 Task: Add Description DS0007 to Card Card0007 in Board Board0002 in Development in Trello
Action: Mouse moved to (613, 25)
Screenshot: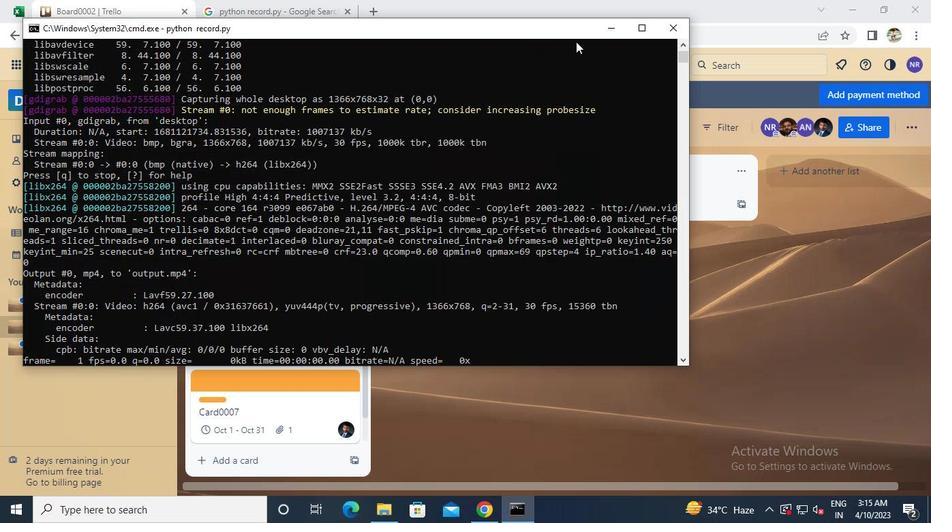 
Action: Mouse pressed left at (613, 25)
Screenshot: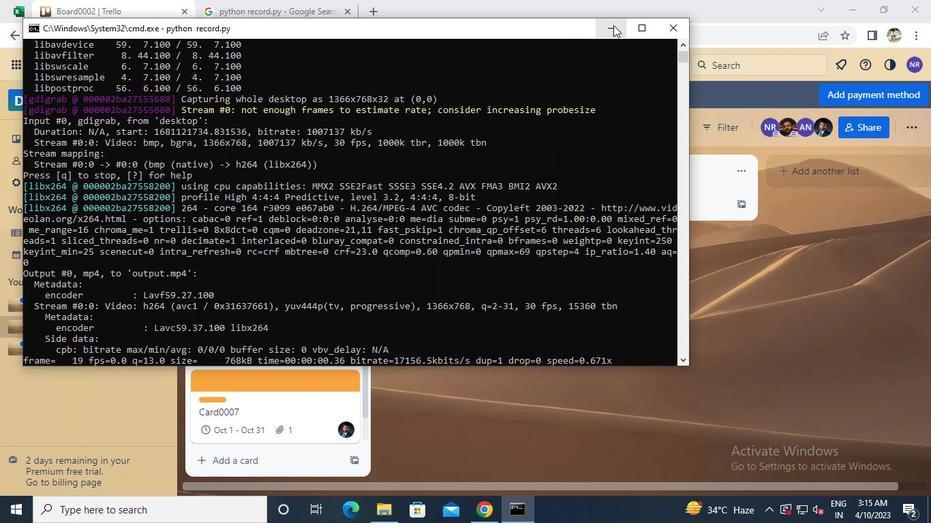 
Action: Mouse moved to (267, 398)
Screenshot: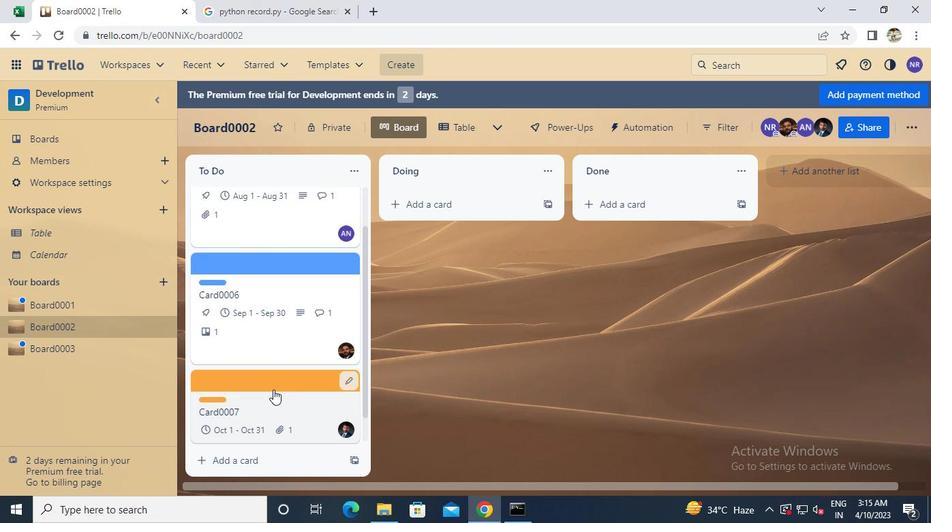 
Action: Mouse pressed left at (267, 398)
Screenshot: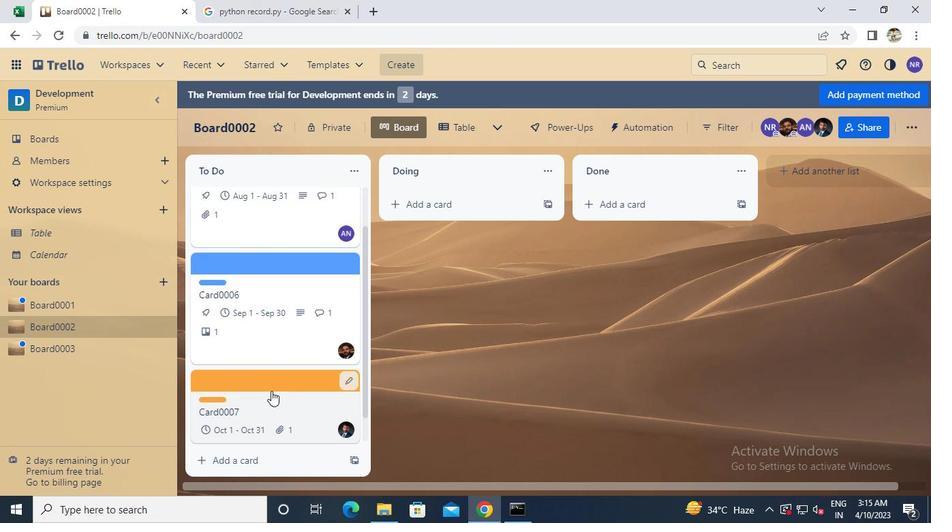 
Action: Mouse moved to (272, 391)
Screenshot: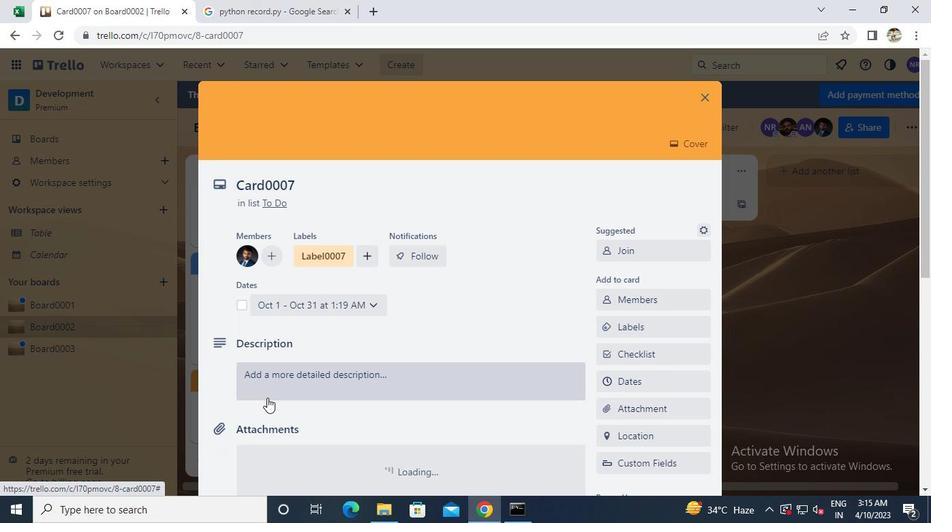 
Action: Mouse pressed left at (272, 391)
Screenshot: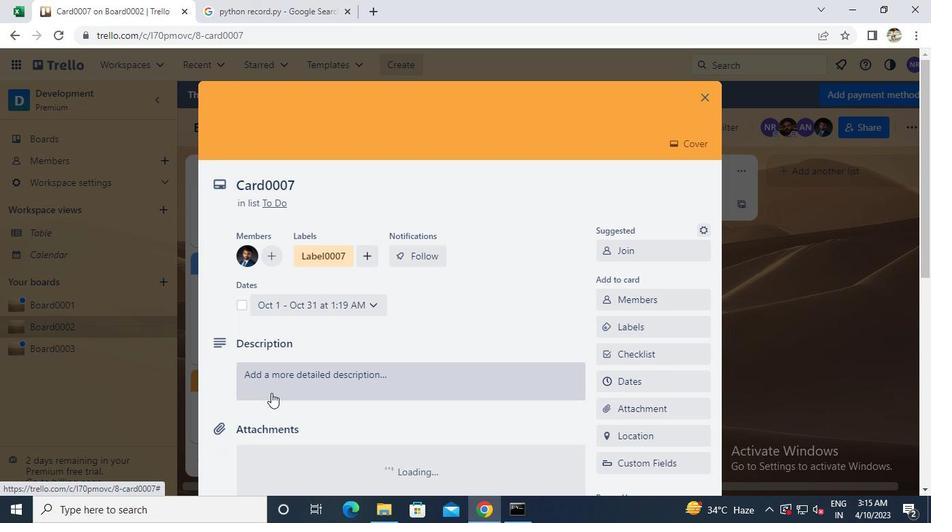 
Action: Keyboard Key.caps_lock
Screenshot: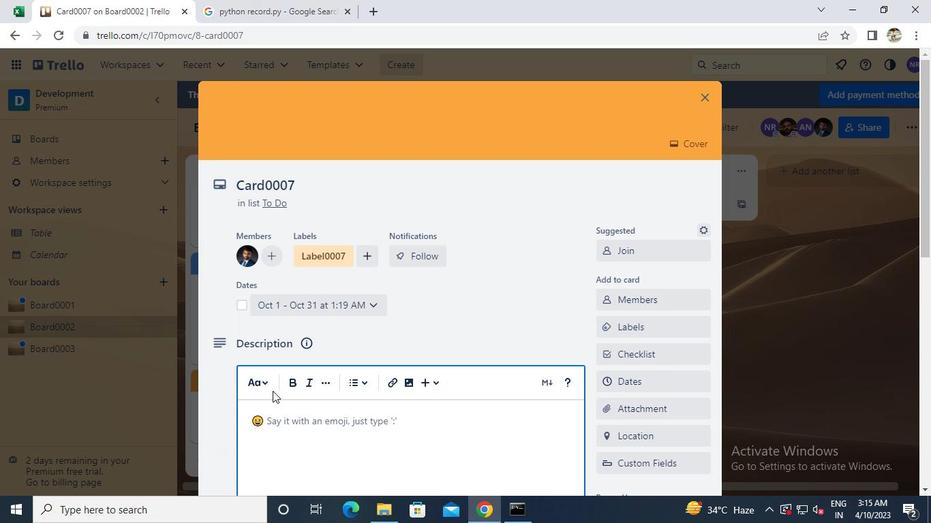 
Action: Keyboard d
Screenshot: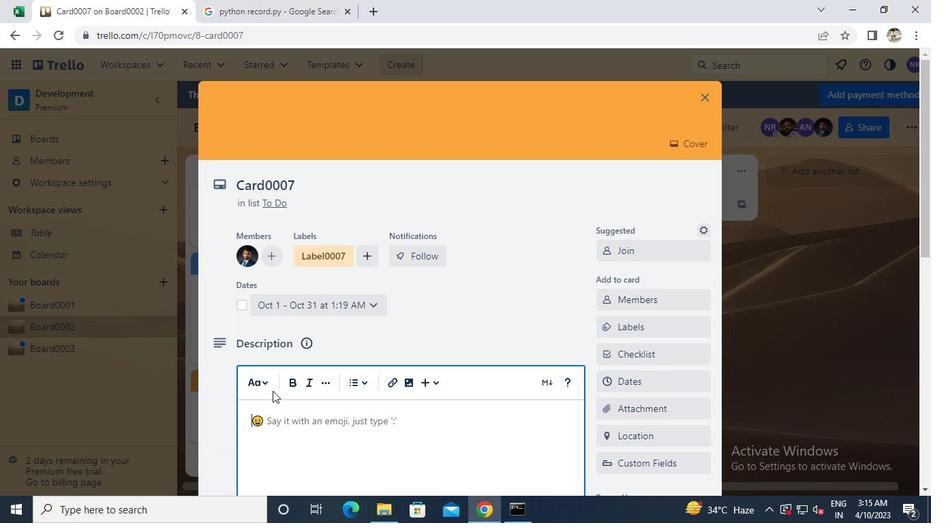 
Action: Keyboard s
Screenshot: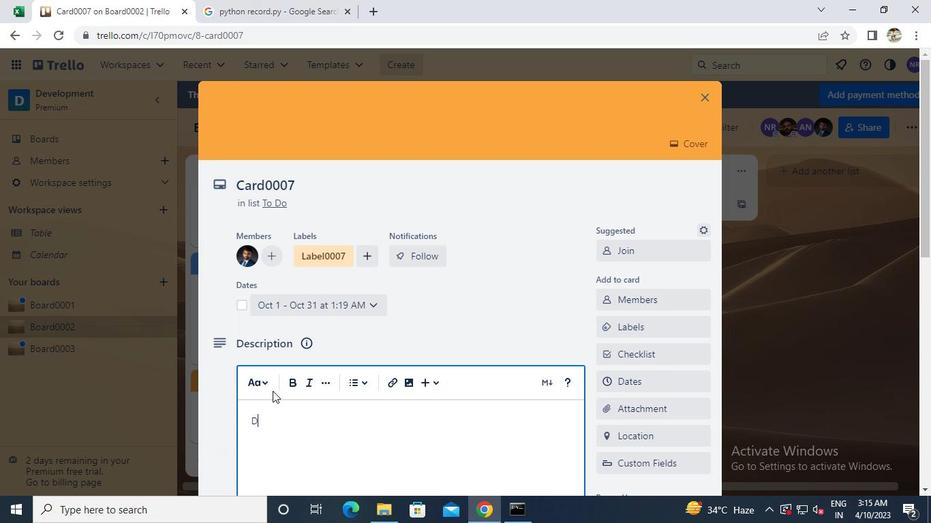 
Action: Keyboard 0
Screenshot: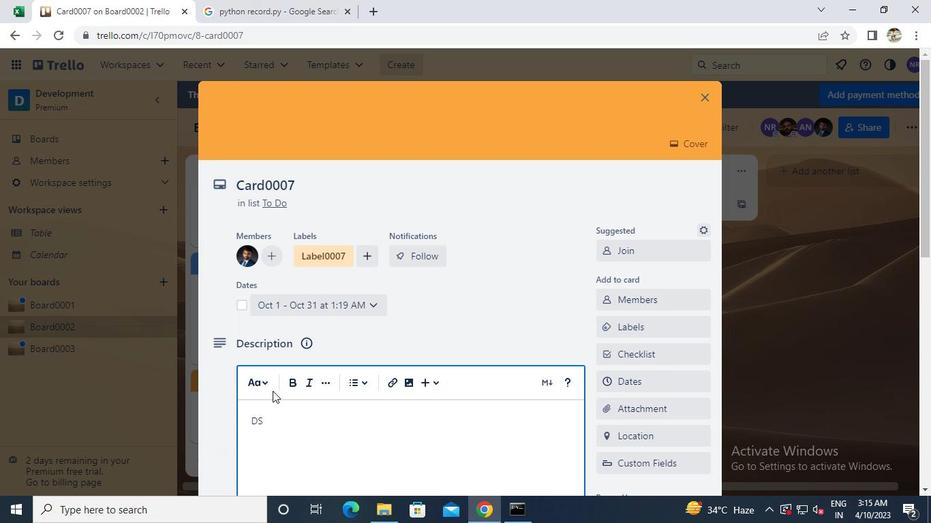 
Action: Keyboard 0
Screenshot: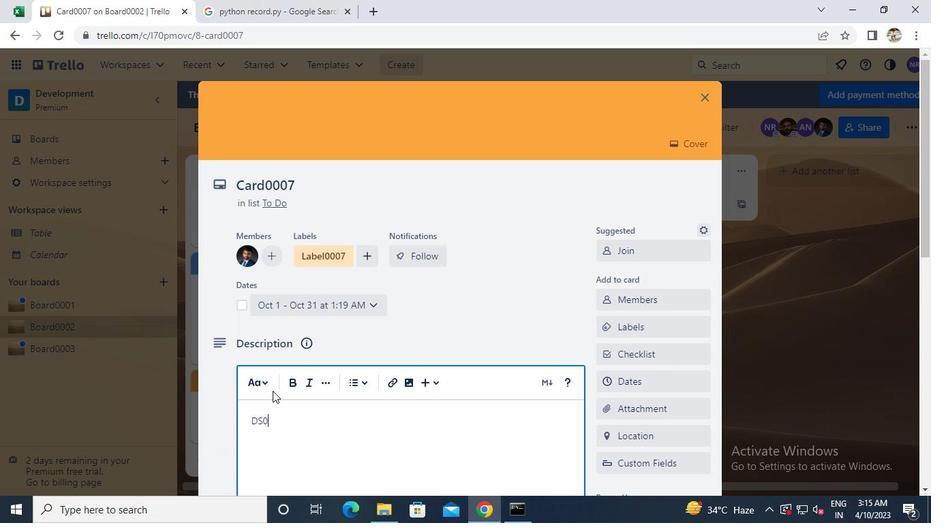 
Action: Keyboard 0
Screenshot: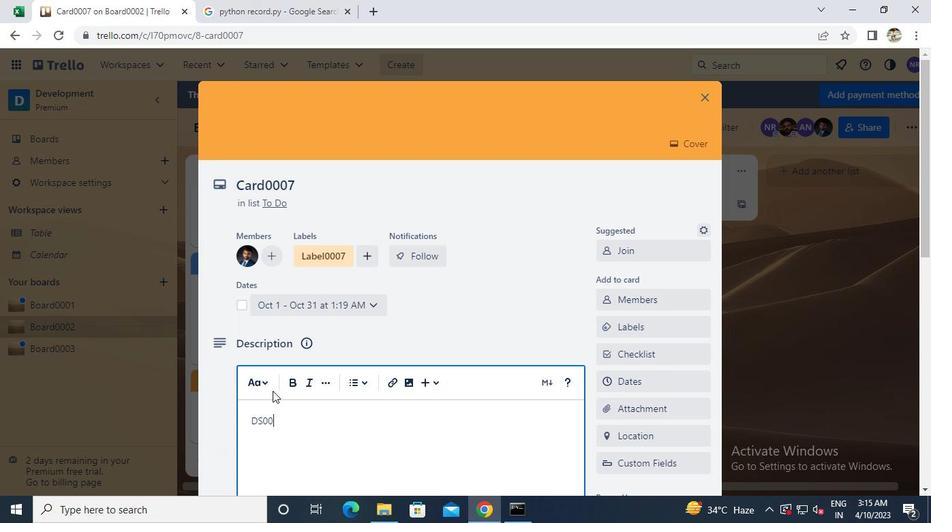 
Action: Keyboard 7
Screenshot: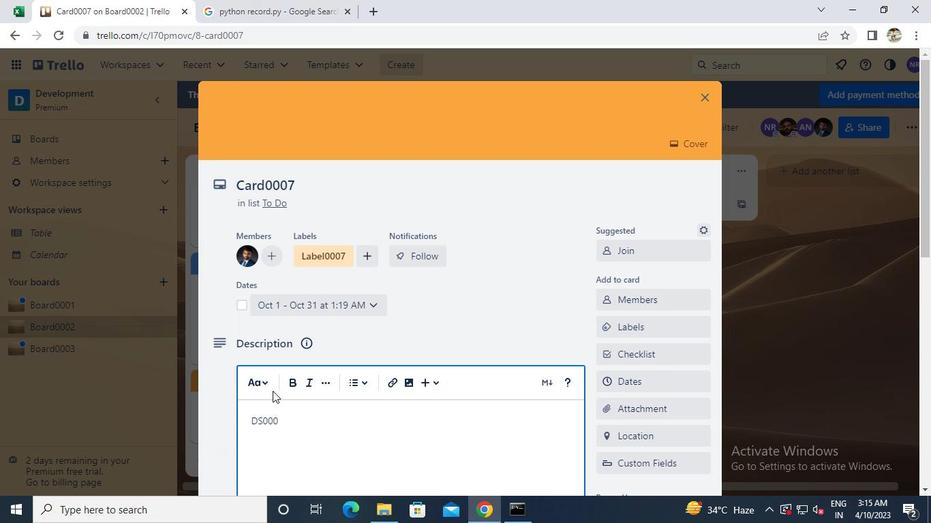 
Action: Mouse moved to (263, 364)
Screenshot: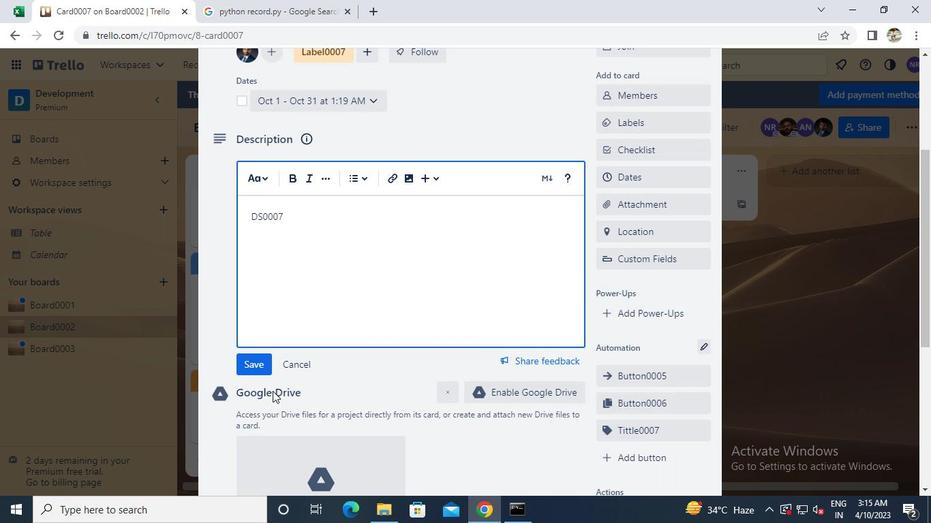 
Action: Mouse pressed left at (263, 364)
Screenshot: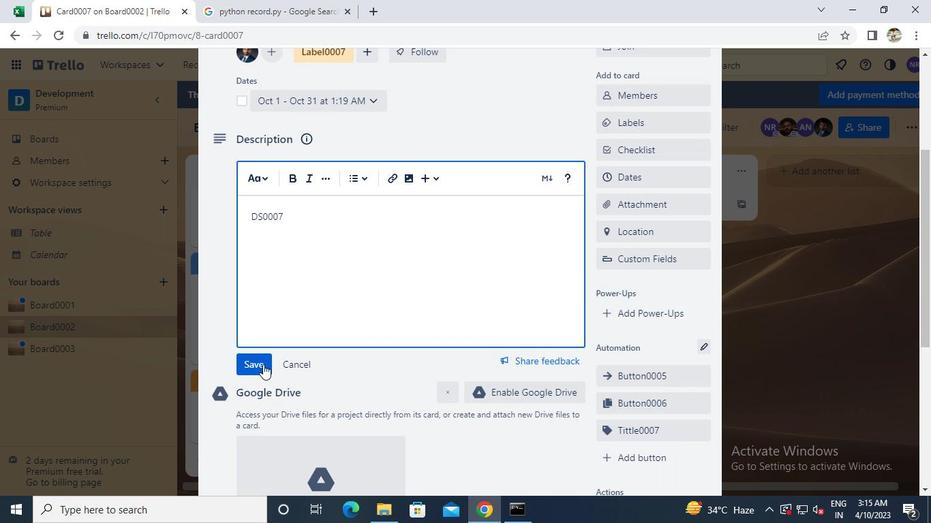 
Action: Mouse moved to (710, 92)
Screenshot: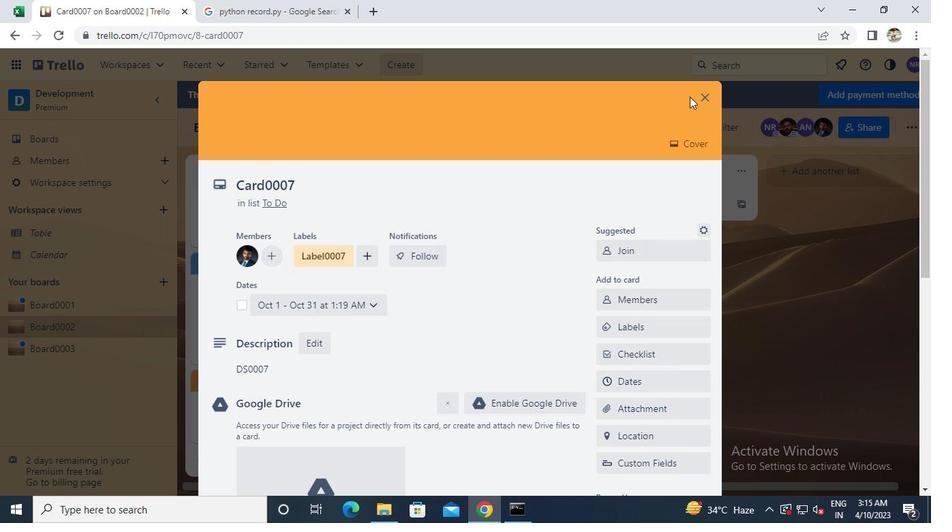 
Action: Mouse pressed left at (710, 92)
Screenshot: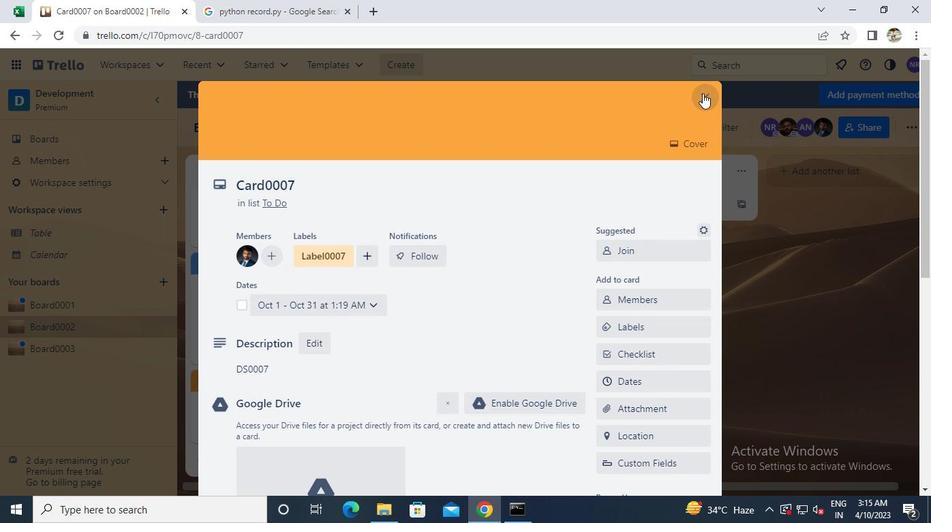 
Action: Mouse moved to (525, 503)
Screenshot: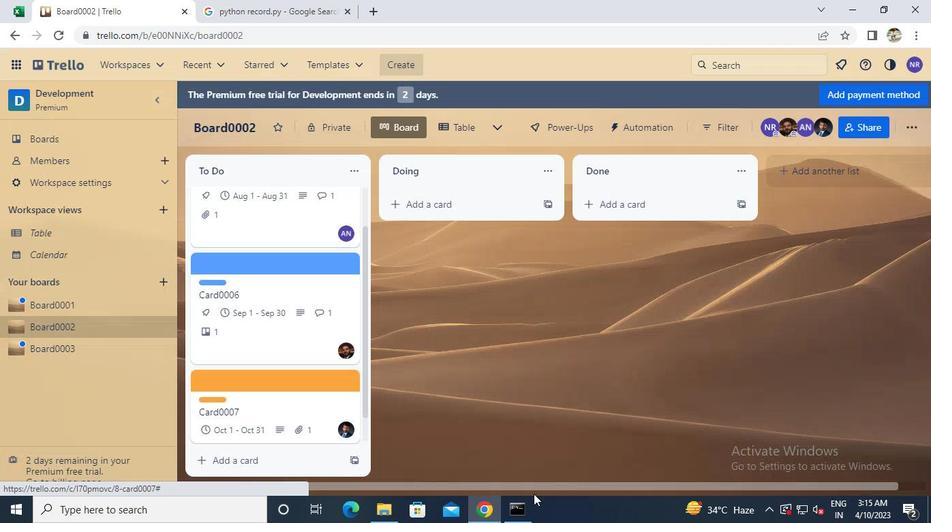 
Action: Mouse pressed left at (525, 503)
Screenshot: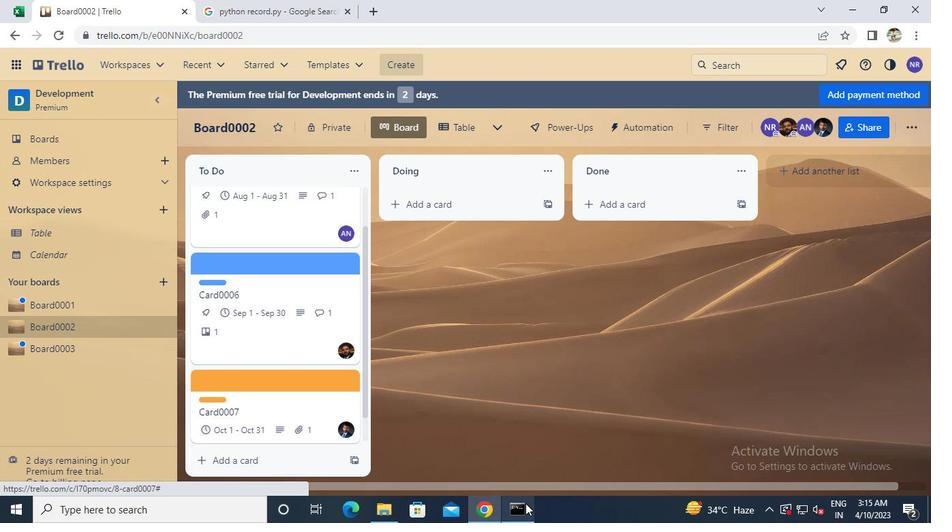 
Action: Mouse moved to (667, 32)
Screenshot: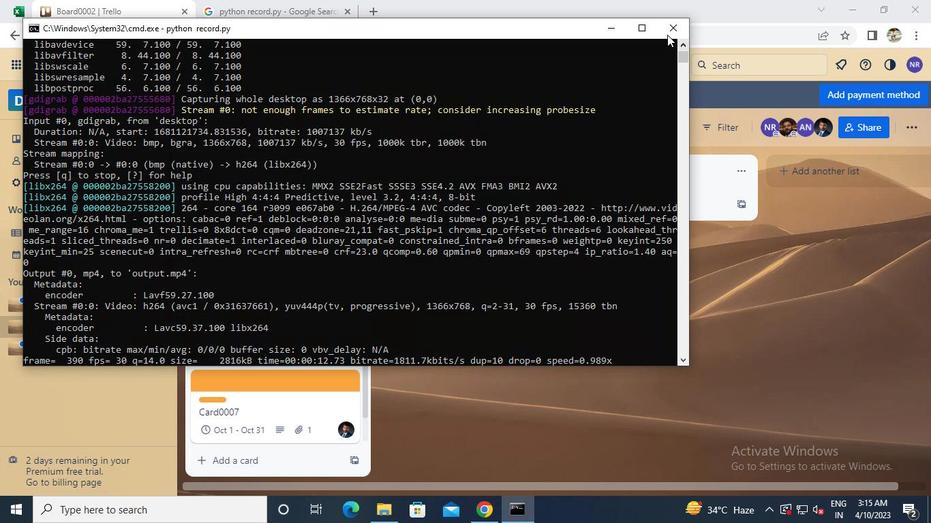 
Action: Mouse pressed left at (667, 32)
Screenshot: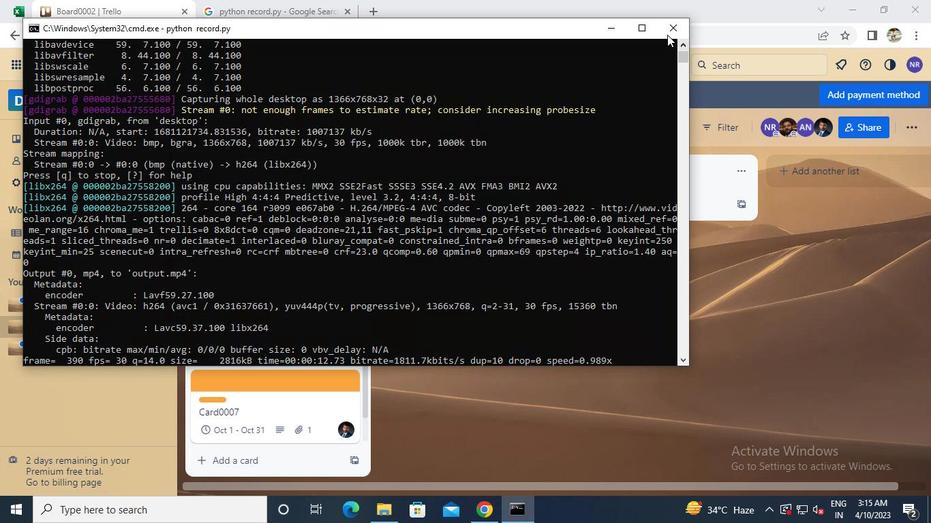
Action: Mouse moved to (667, 30)
Screenshot: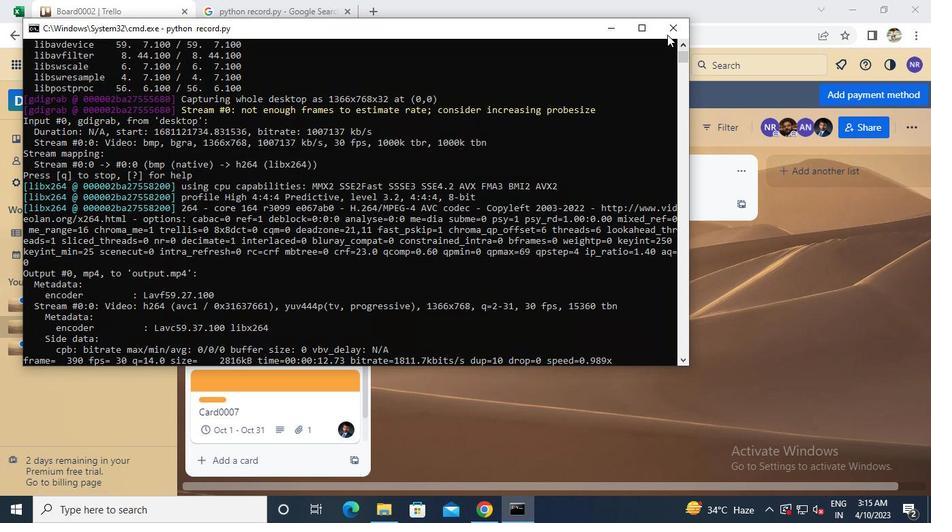 
